 Task: Learn more about a sales navigator core.
Action: Mouse moved to (628, 72)
Screenshot: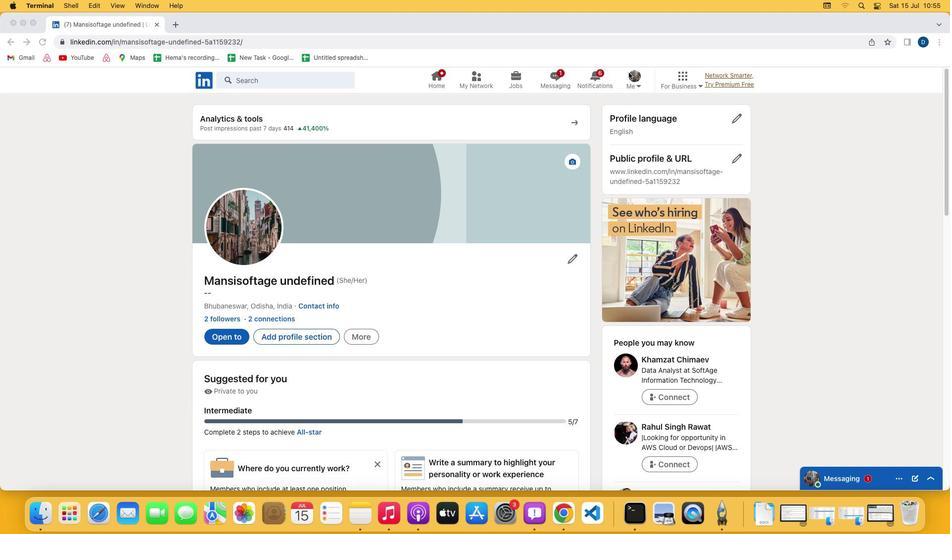 
Action: Mouse pressed left at (628, 72)
Screenshot: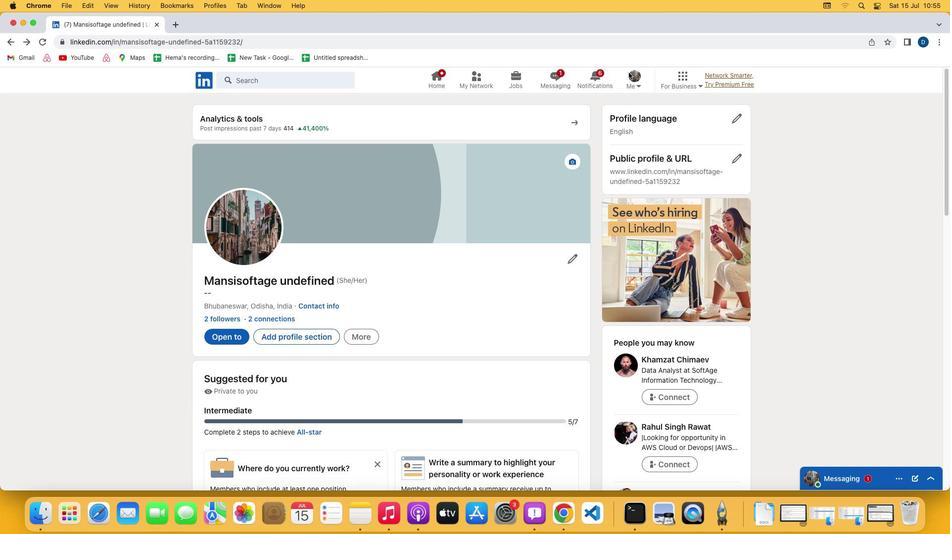 
Action: Mouse moved to (631, 72)
Screenshot: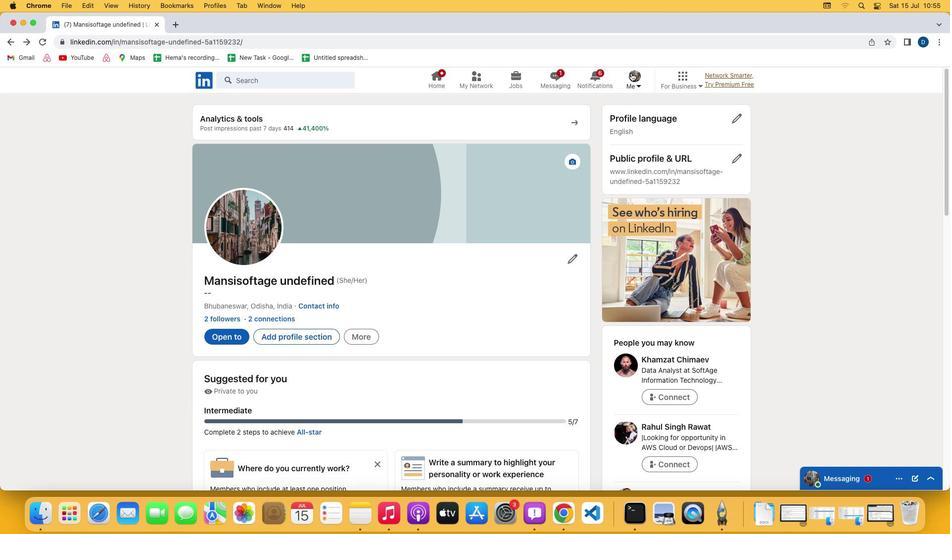 
Action: Mouse pressed left at (631, 72)
Screenshot: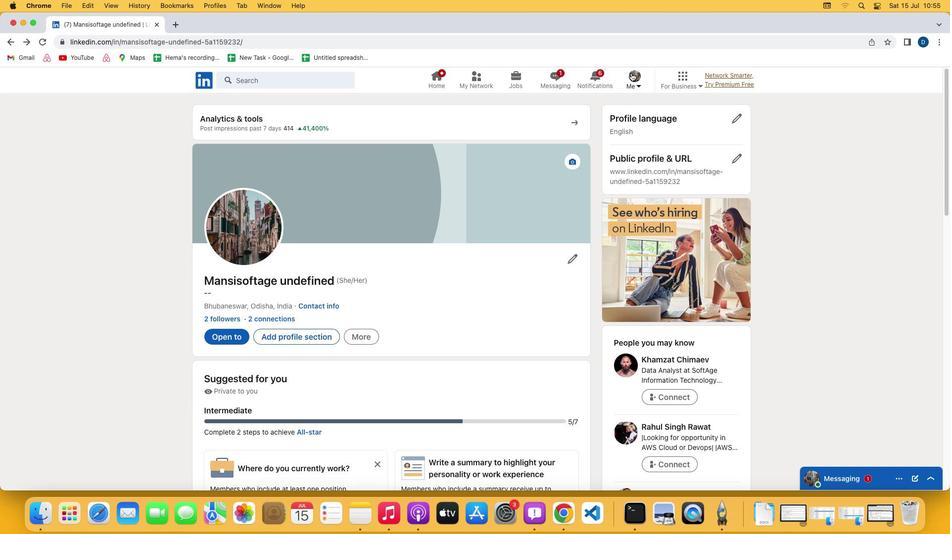 
Action: Mouse moved to (562, 187)
Screenshot: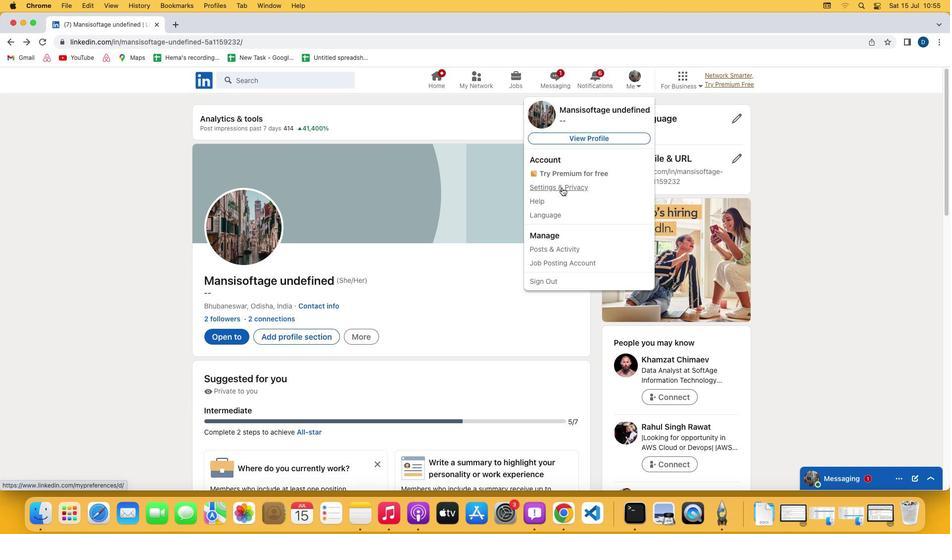 
Action: Mouse pressed left at (562, 187)
Screenshot: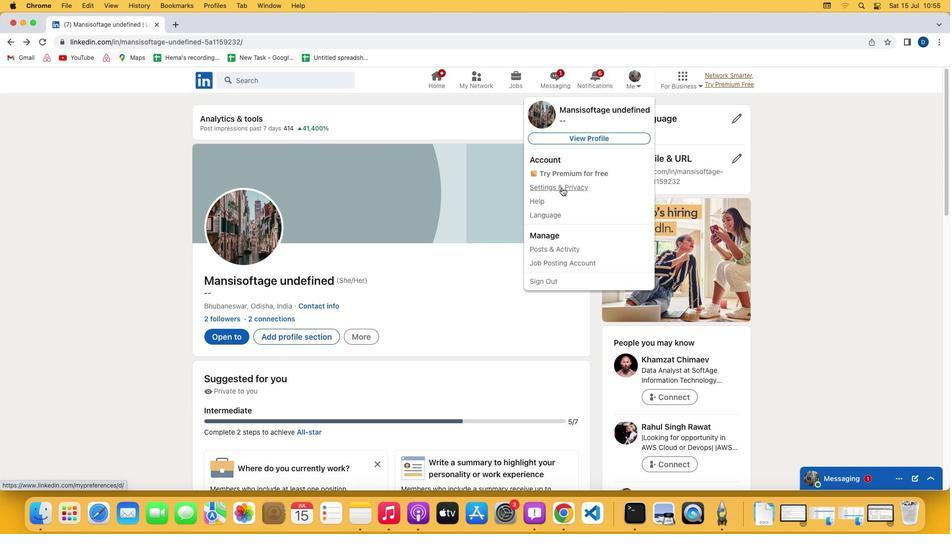 
Action: Mouse moved to (487, 329)
Screenshot: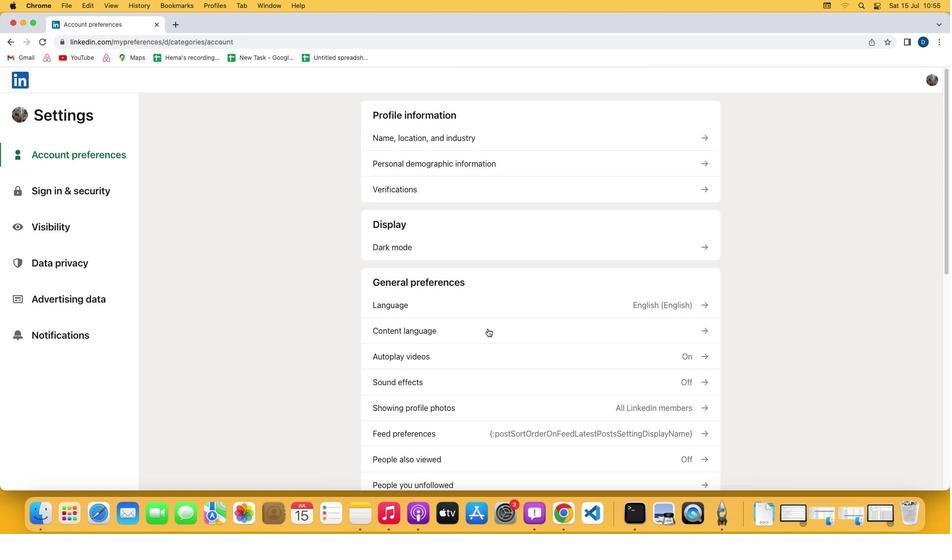 
Action: Mouse scrolled (487, 329) with delta (0, 0)
Screenshot: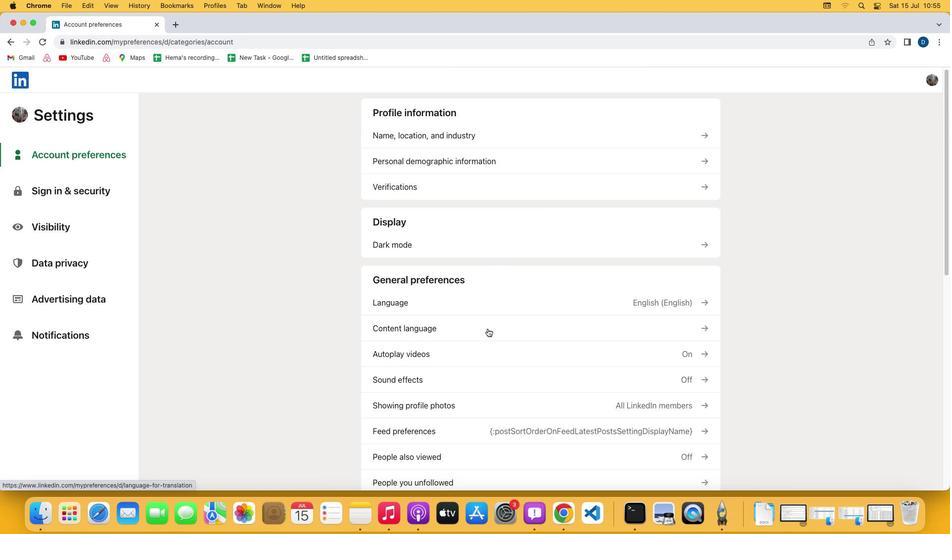 
Action: Mouse scrolled (487, 329) with delta (0, 0)
Screenshot: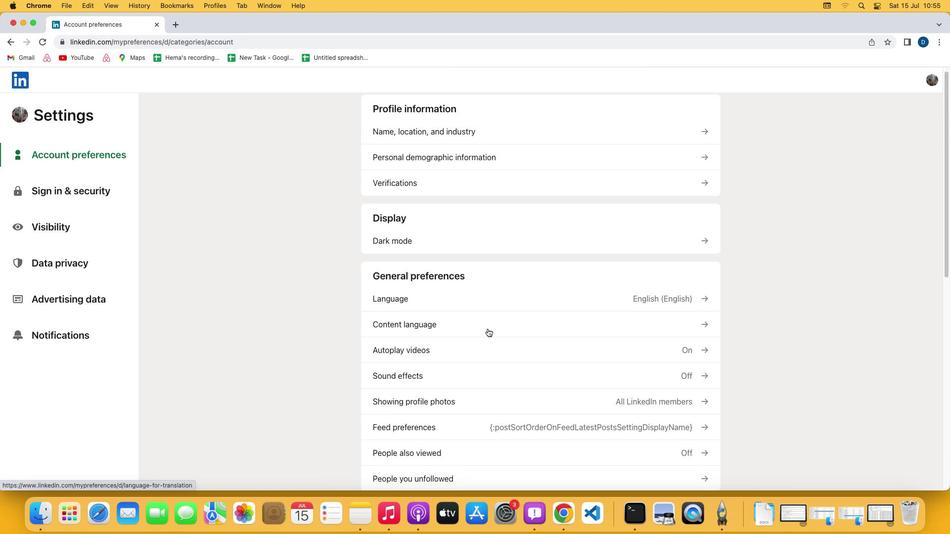 
Action: Mouse scrolled (487, 329) with delta (0, -1)
Screenshot: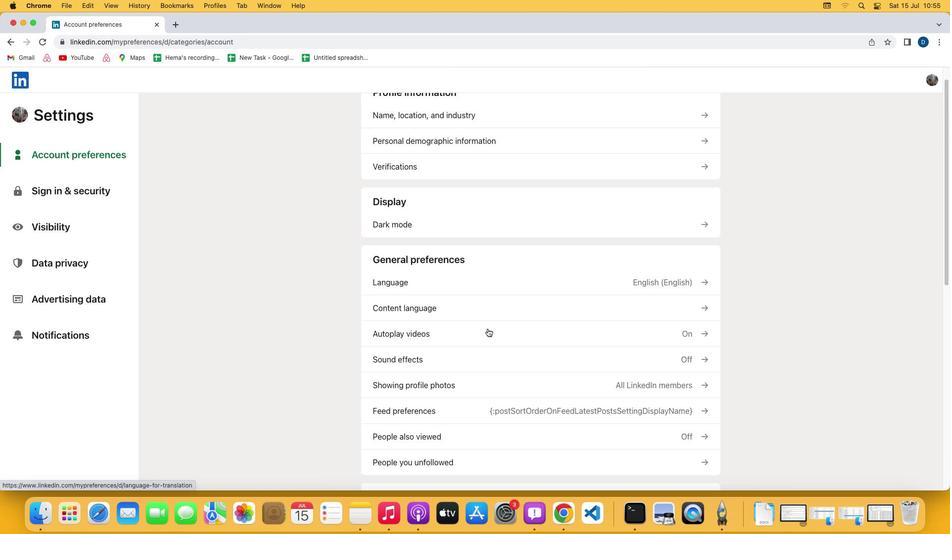 
Action: Mouse scrolled (487, 329) with delta (0, -1)
Screenshot: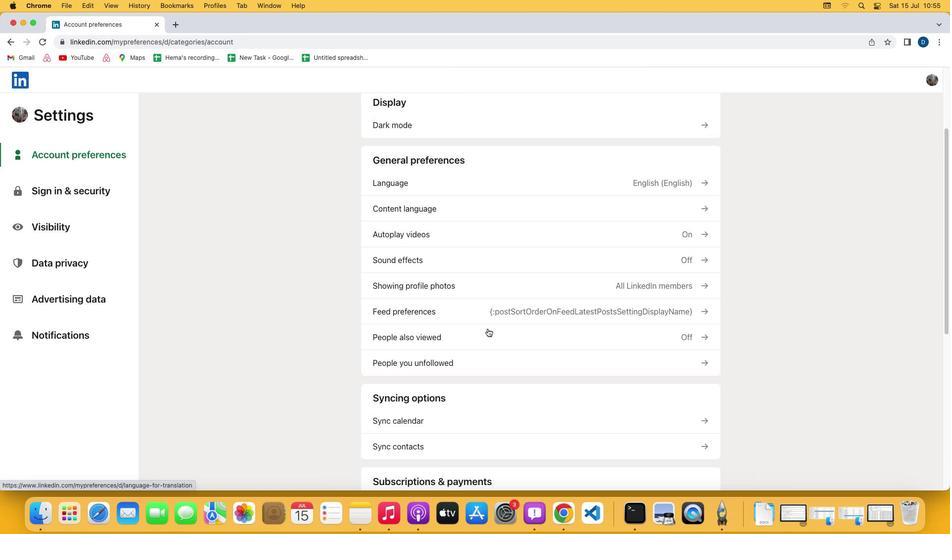 
Action: Mouse scrolled (487, 329) with delta (0, 0)
Screenshot: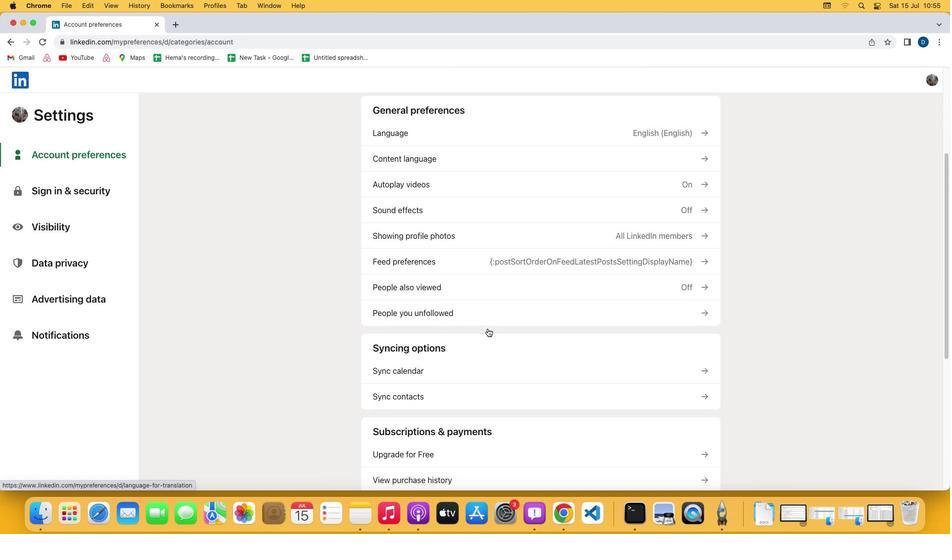 
Action: Mouse scrolled (487, 329) with delta (0, 0)
Screenshot: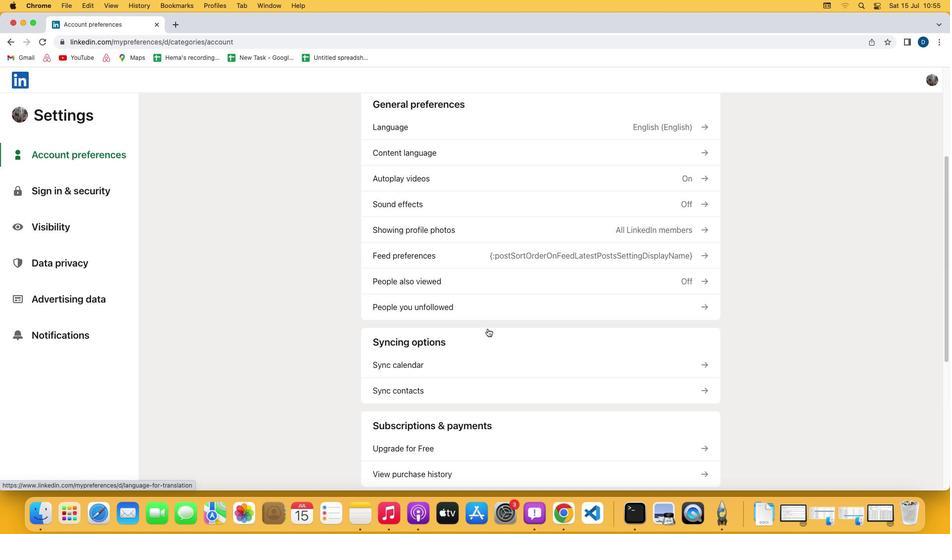 
Action: Mouse scrolled (487, 329) with delta (0, 0)
Screenshot: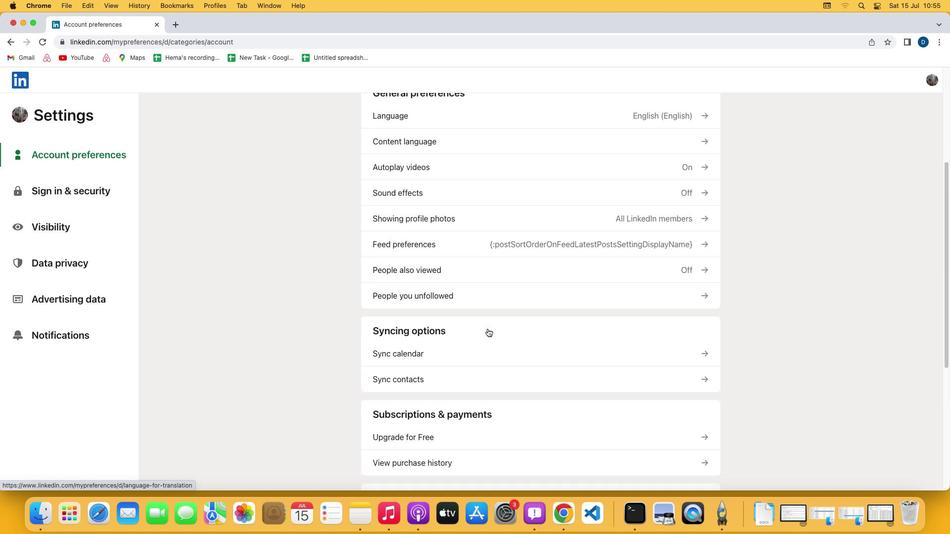 
Action: Mouse scrolled (487, 329) with delta (0, 0)
Screenshot: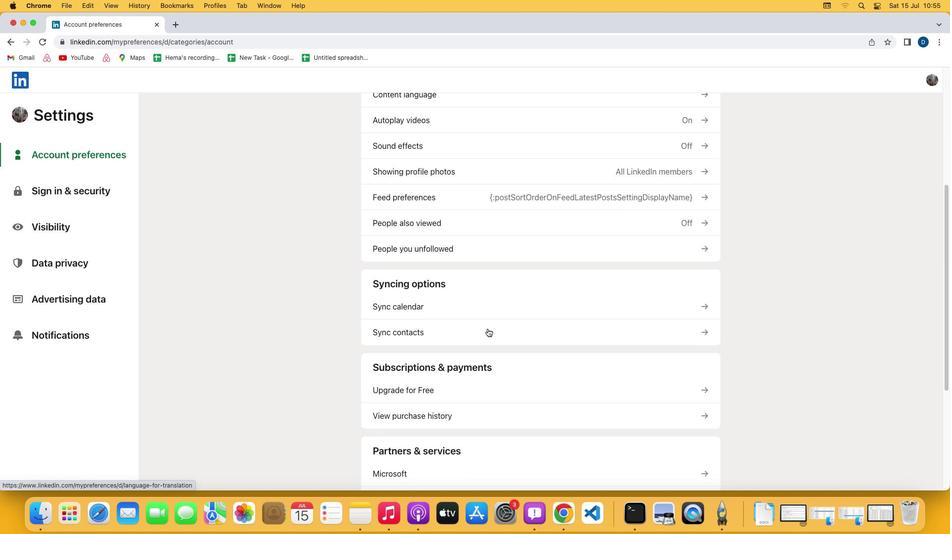 
Action: Mouse scrolled (487, 329) with delta (0, 0)
Screenshot: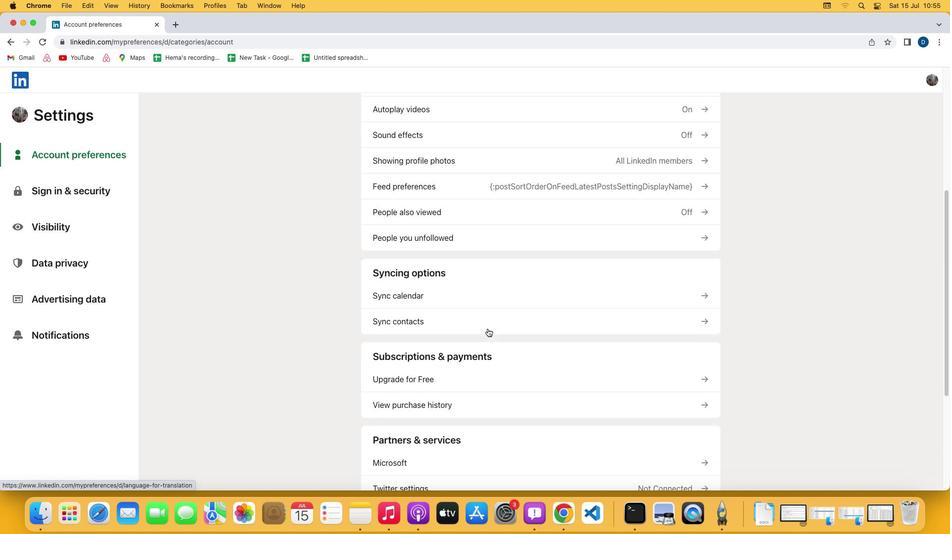 
Action: Mouse scrolled (487, 329) with delta (0, -1)
Screenshot: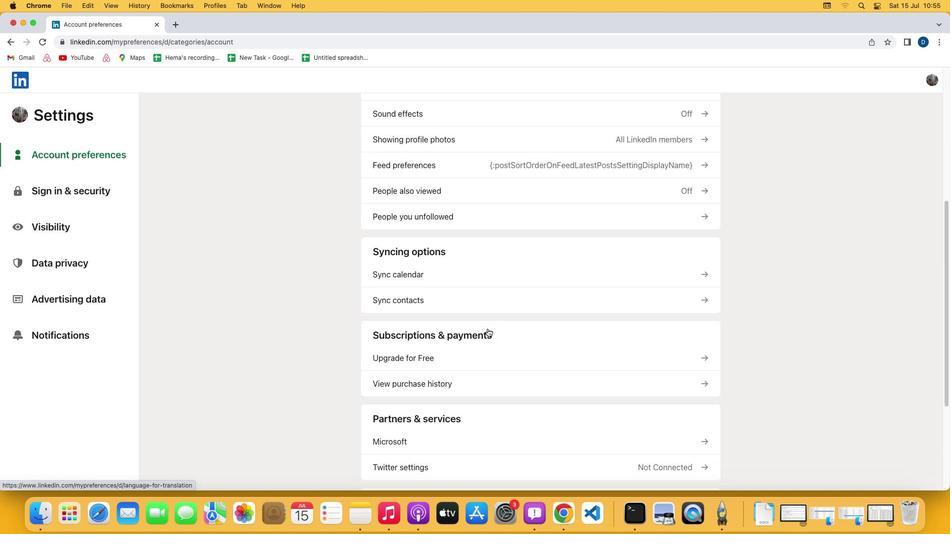 
Action: Mouse moved to (454, 307)
Screenshot: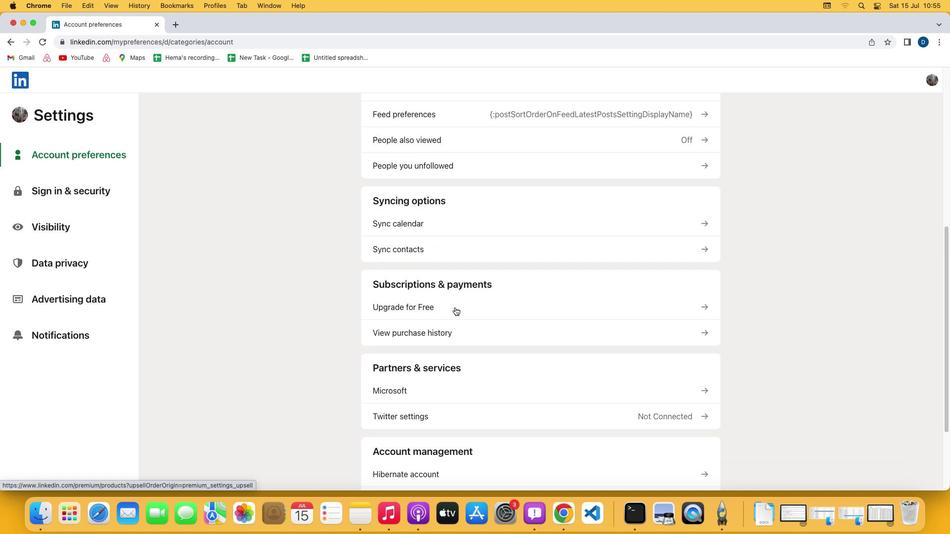 
Action: Mouse pressed left at (454, 307)
Screenshot: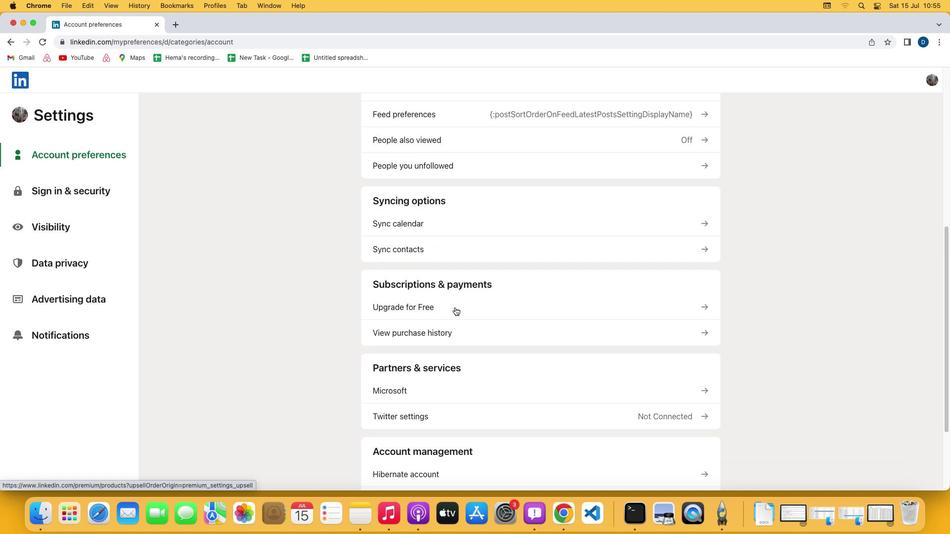 
Action: Mouse moved to (387, 272)
Screenshot: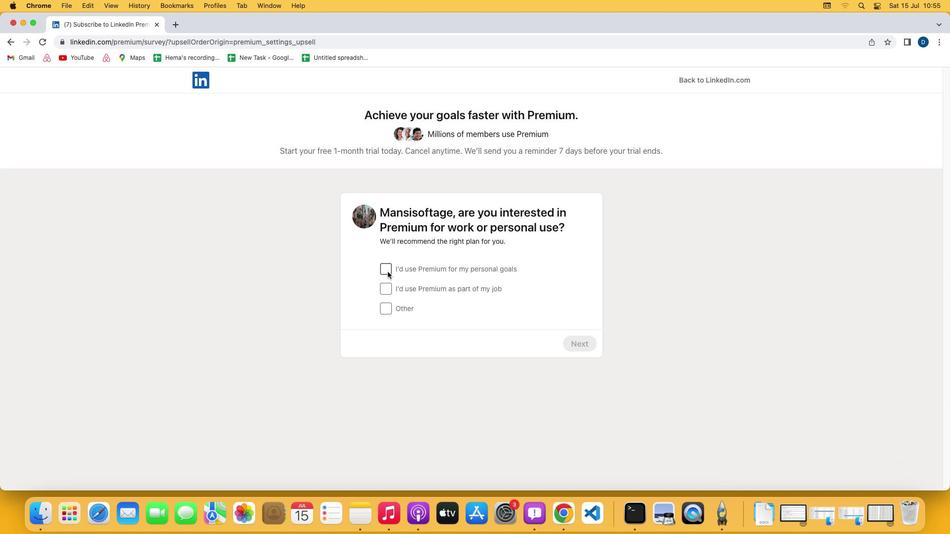 
Action: Mouse pressed left at (387, 272)
Screenshot: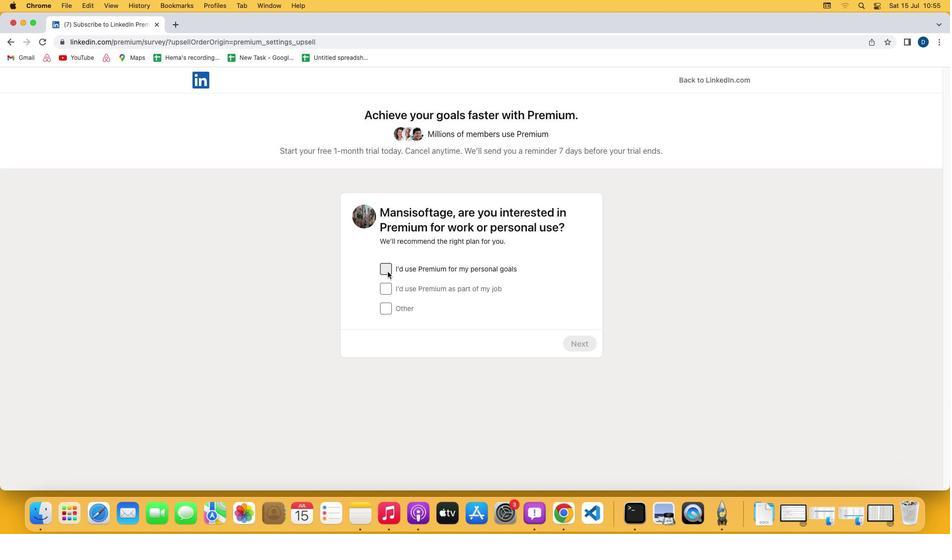 
Action: Mouse moved to (575, 345)
Screenshot: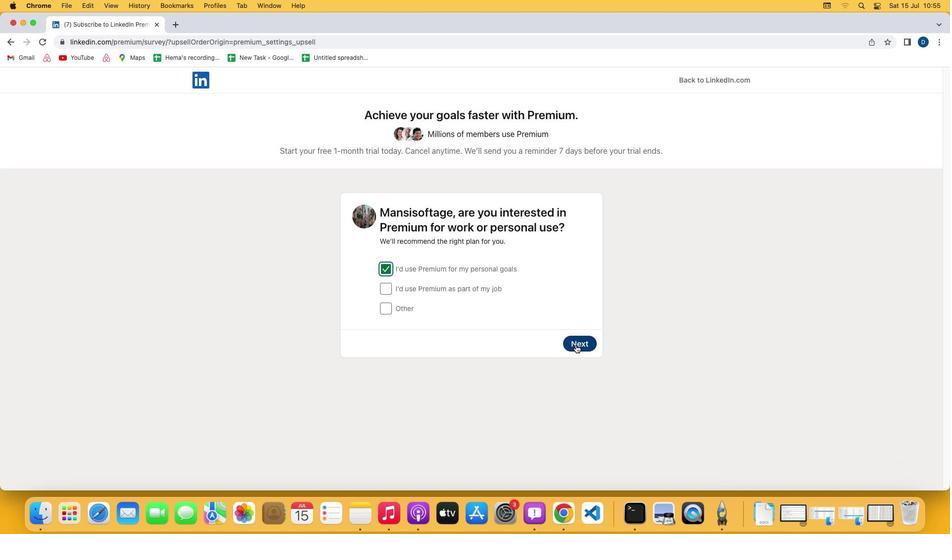 
Action: Mouse pressed left at (575, 345)
Screenshot: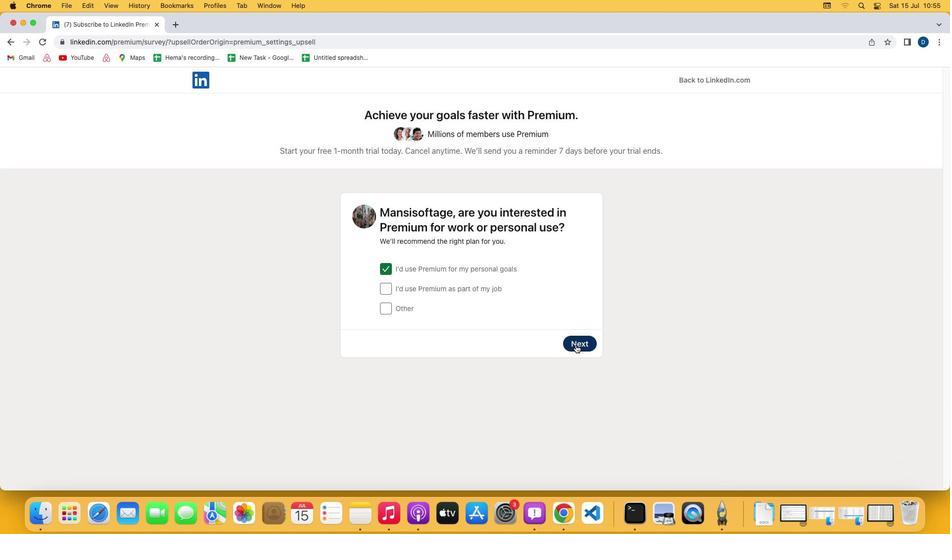 
Action: Mouse moved to (584, 404)
Screenshot: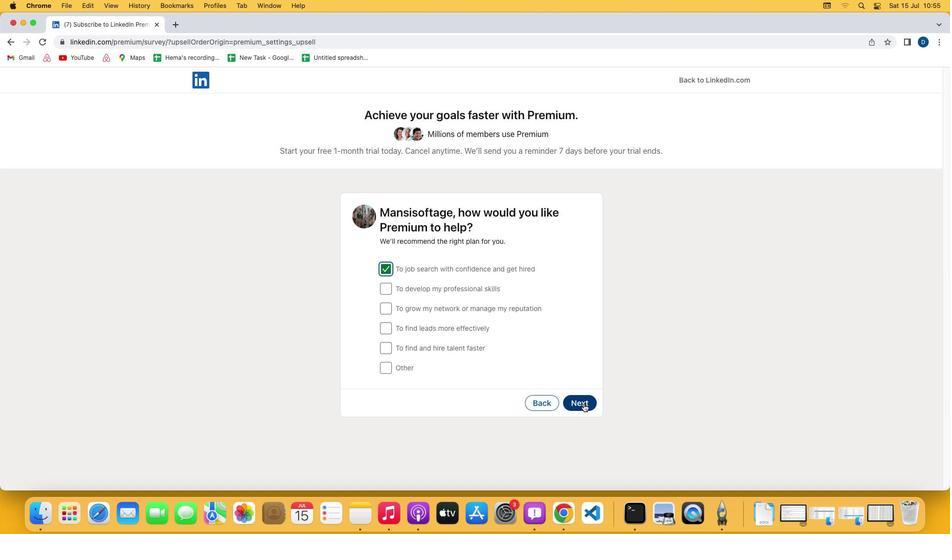 
Action: Mouse pressed left at (584, 404)
Screenshot: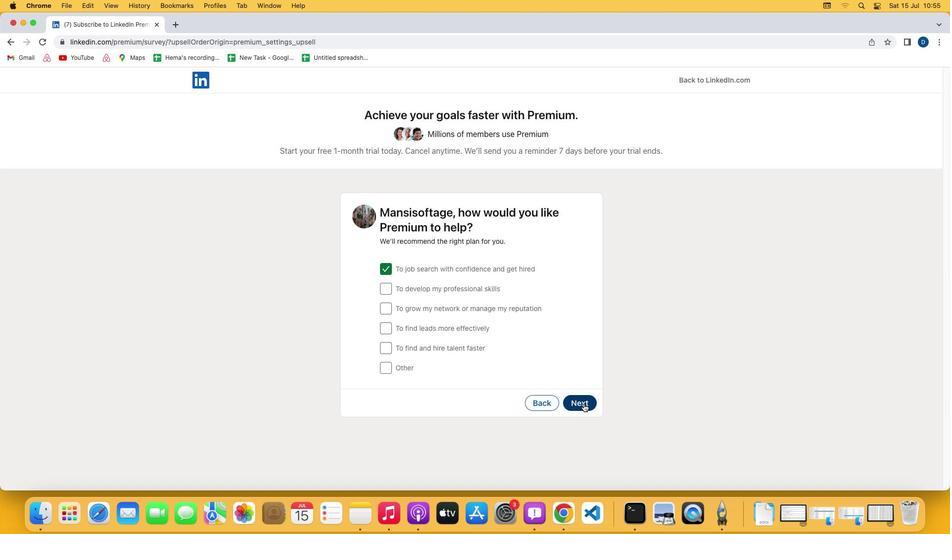 
Action: Mouse moved to (386, 333)
Screenshot: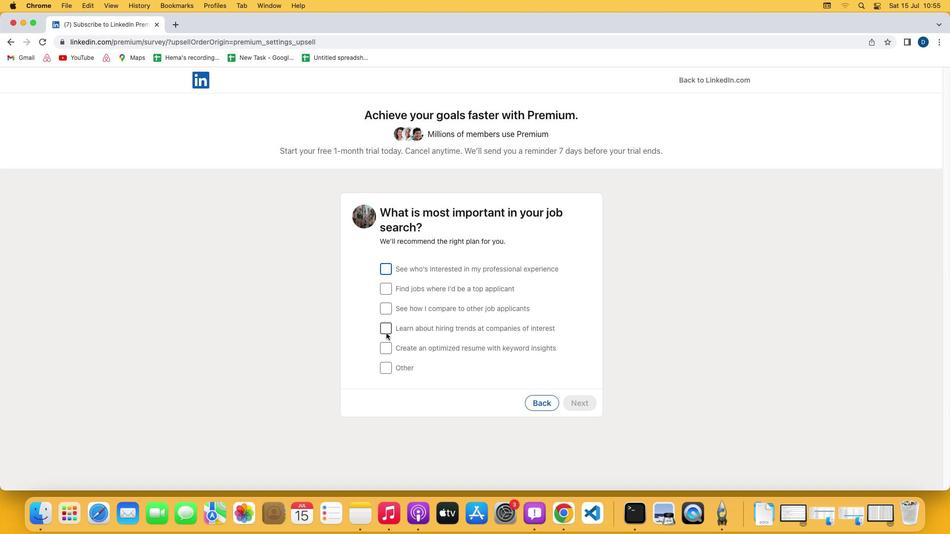 
Action: Mouse pressed left at (386, 333)
Screenshot: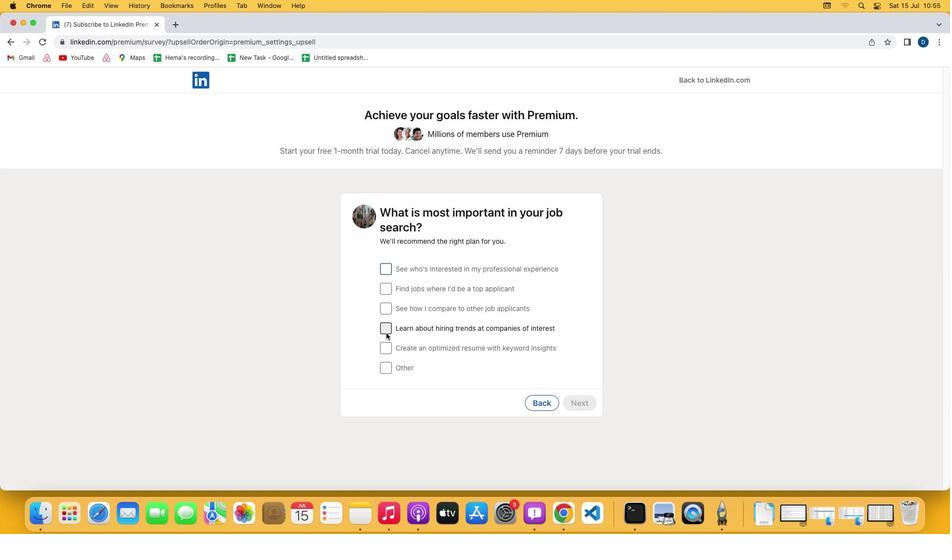 
Action: Mouse moved to (581, 405)
Screenshot: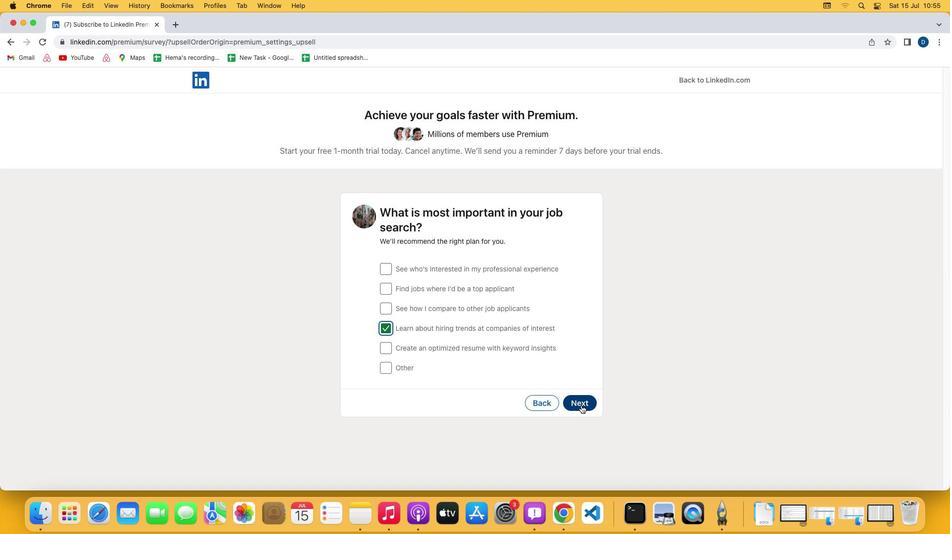
Action: Mouse pressed left at (581, 405)
Screenshot: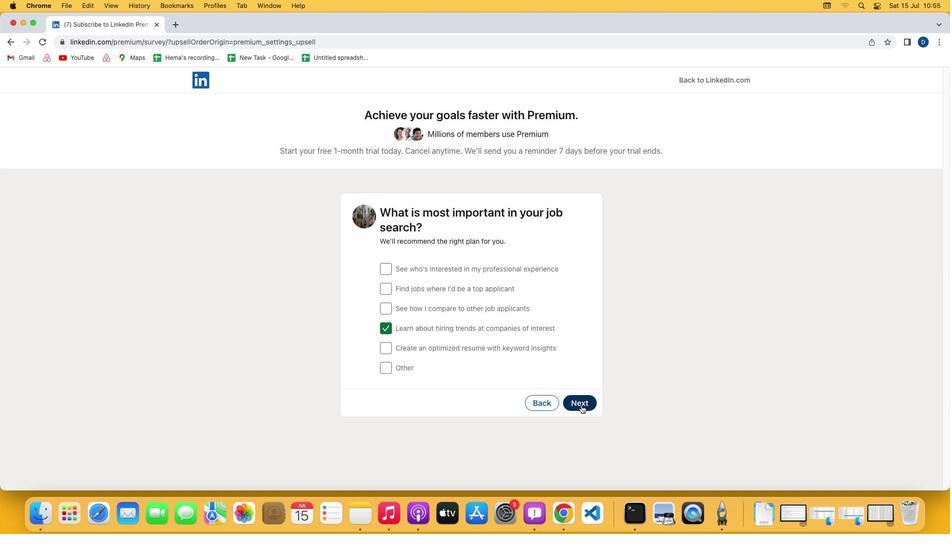 
Action: Mouse moved to (484, 385)
Screenshot: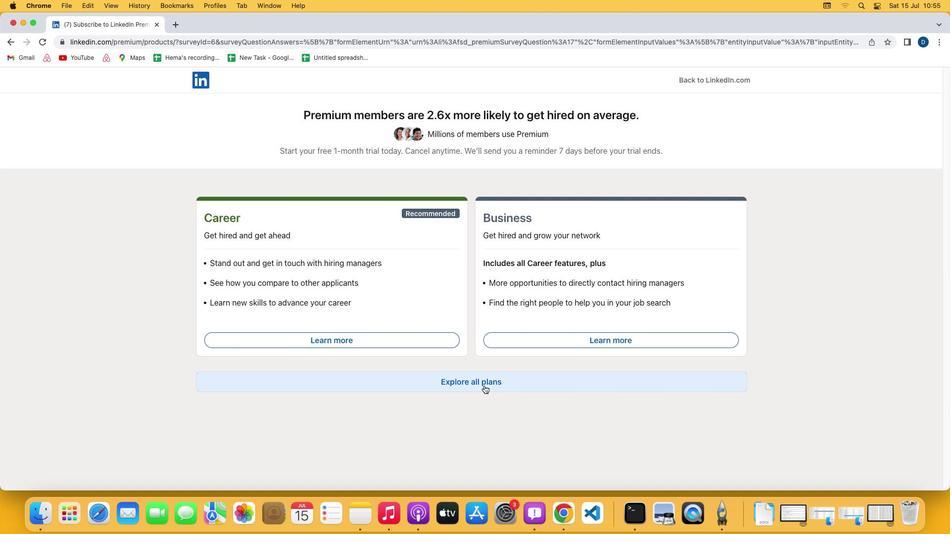 
Action: Mouse pressed left at (484, 385)
Screenshot: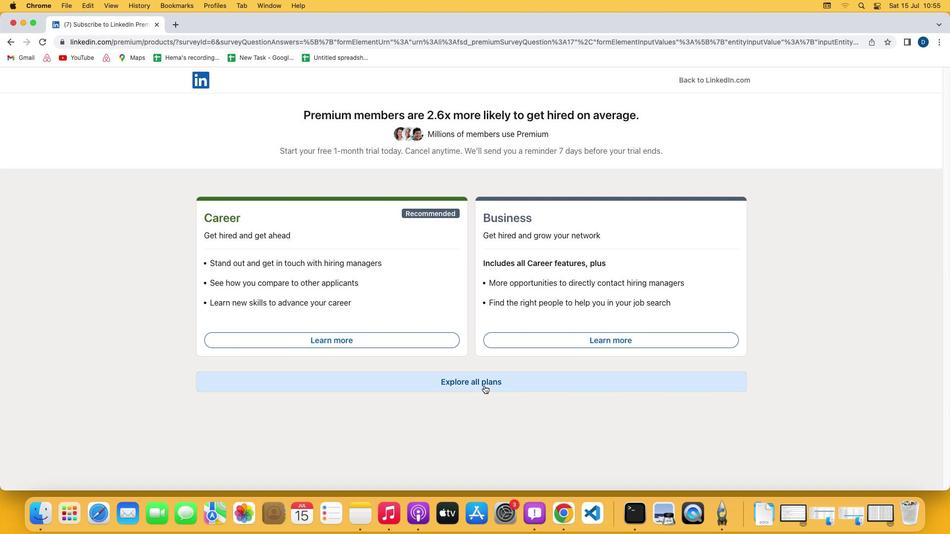 
Action: Mouse moved to (509, 406)
Screenshot: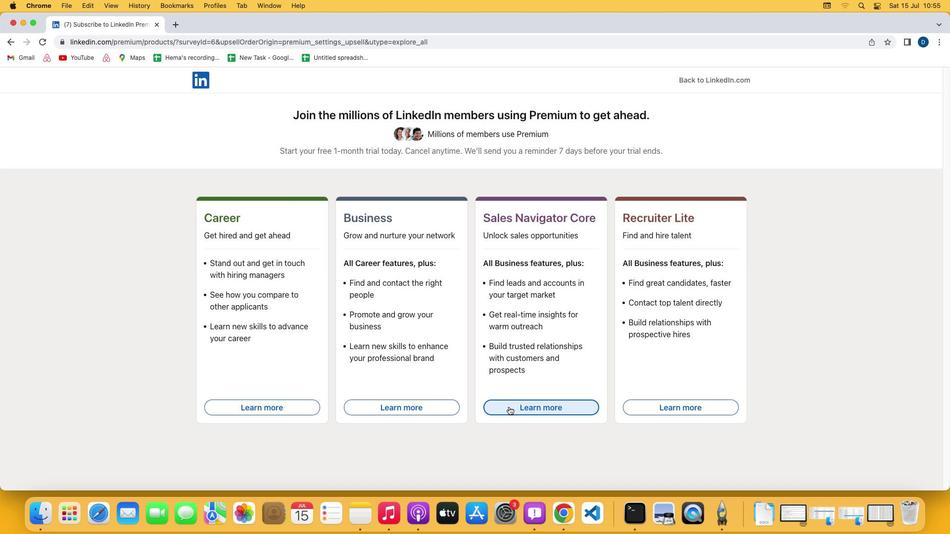 
Action: Mouse pressed left at (509, 406)
Screenshot: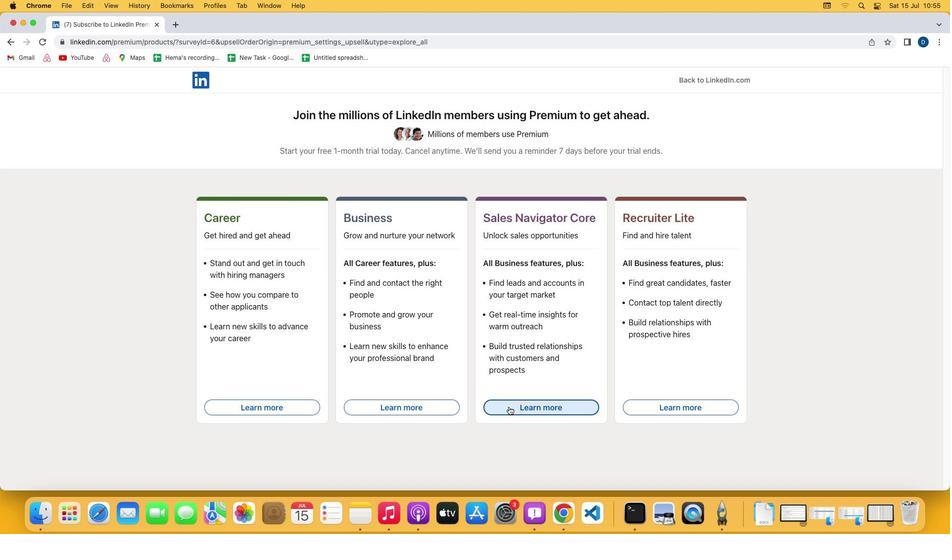 
